 Task: Create a task  Add support for speech-to-text and text-to-speech conversion , assign it to team member softage.7@softage.net in the project WorkFlow and update the status of the task to  At Risk , set the priority of the task to Medium.
Action: Mouse moved to (74, 527)
Screenshot: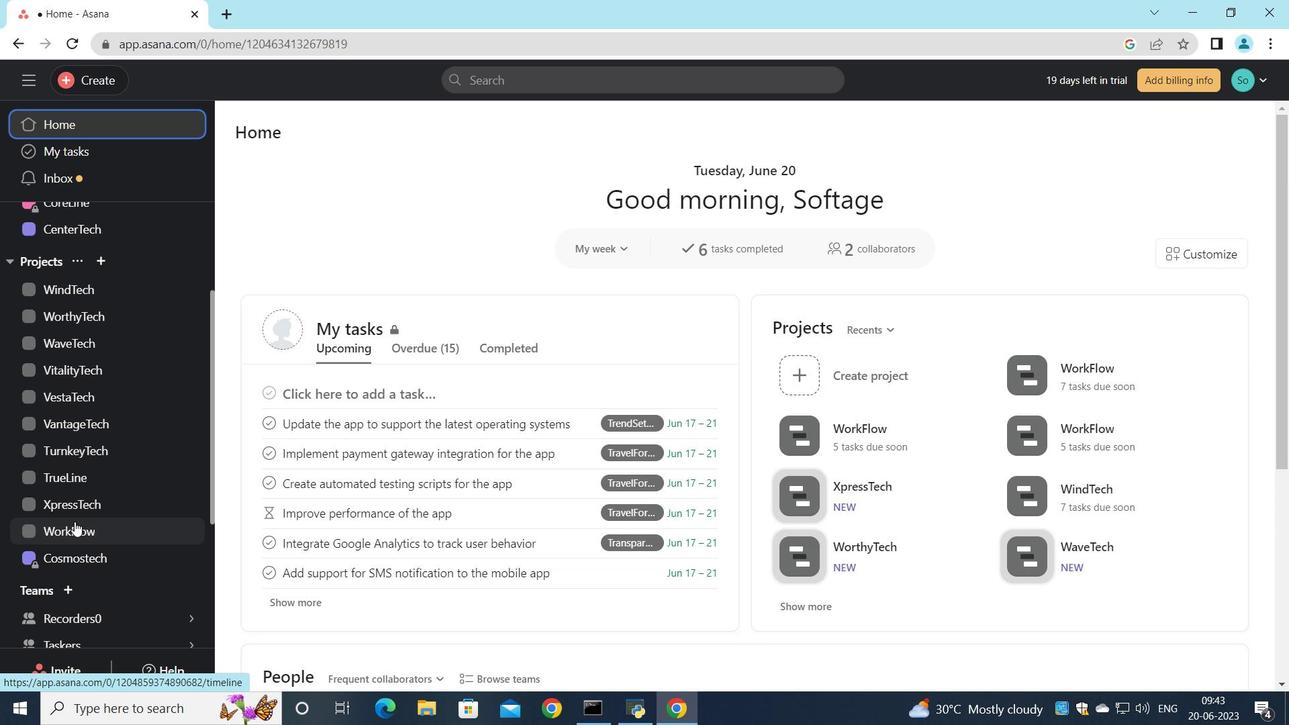 
Action: Mouse pressed left at (74, 527)
Screenshot: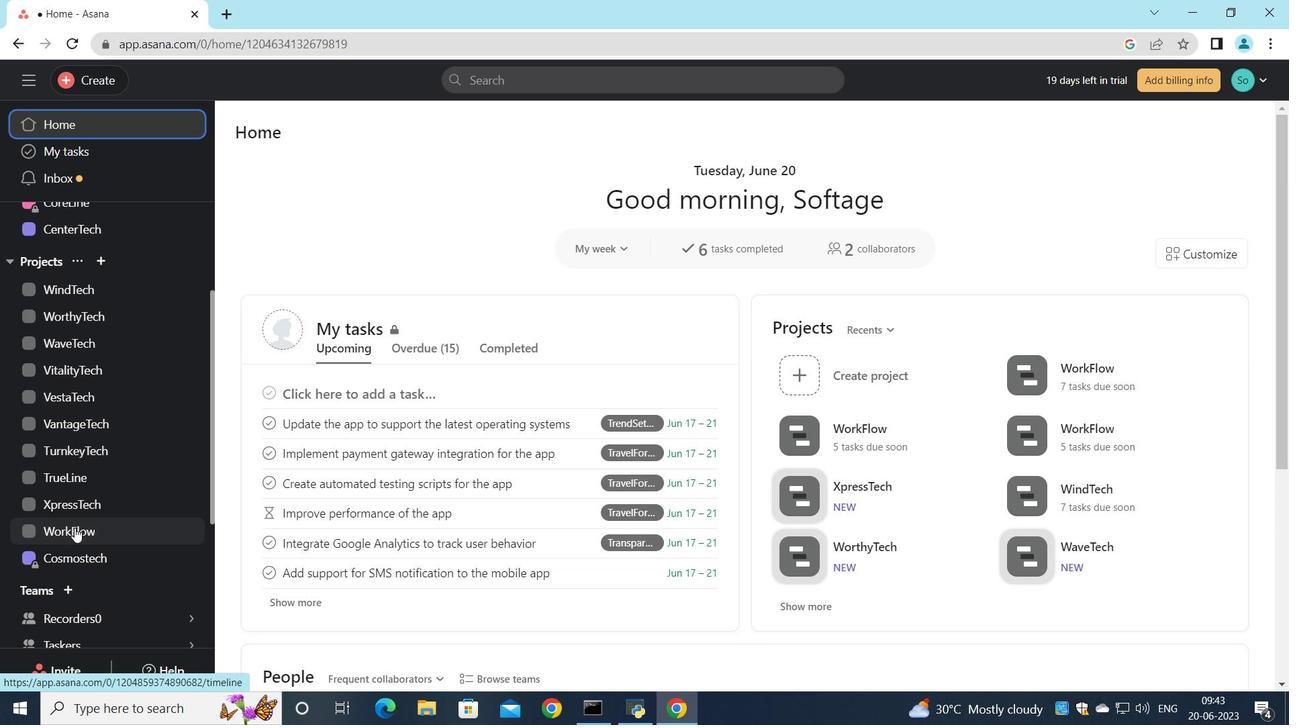 
Action: Mouse moved to (276, 210)
Screenshot: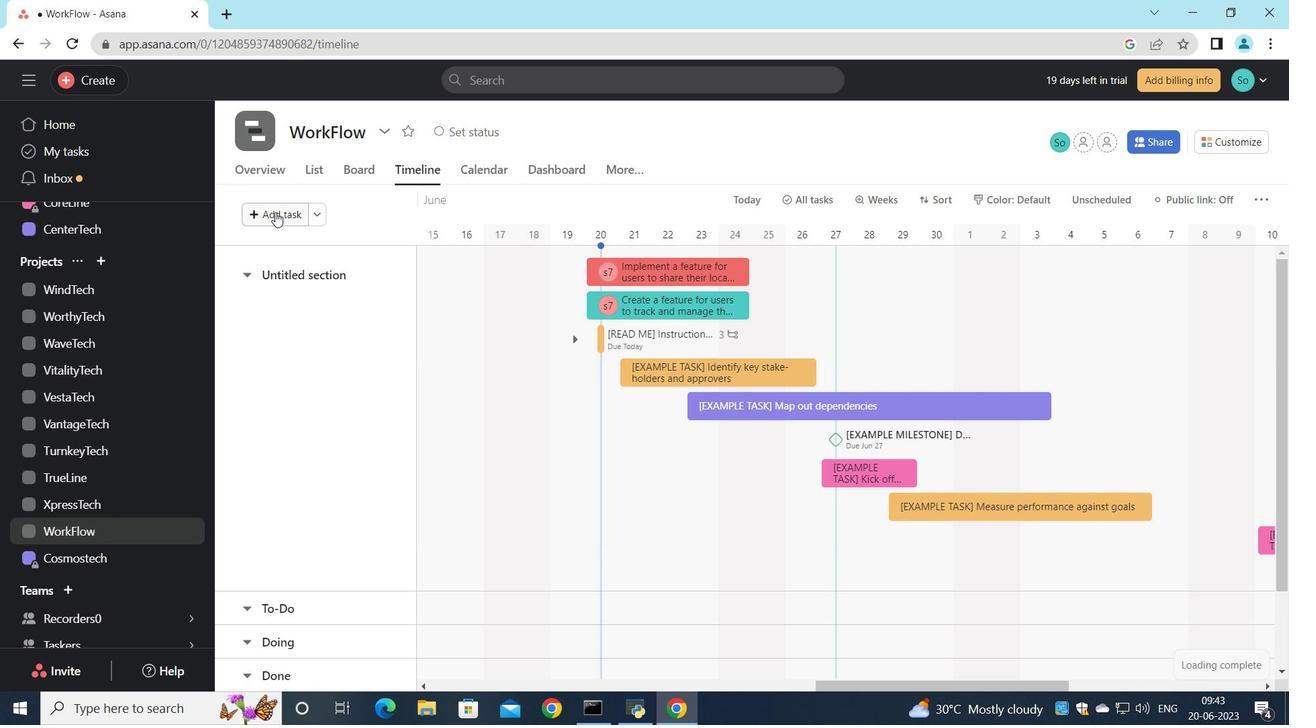 
Action: Mouse pressed left at (276, 210)
Screenshot: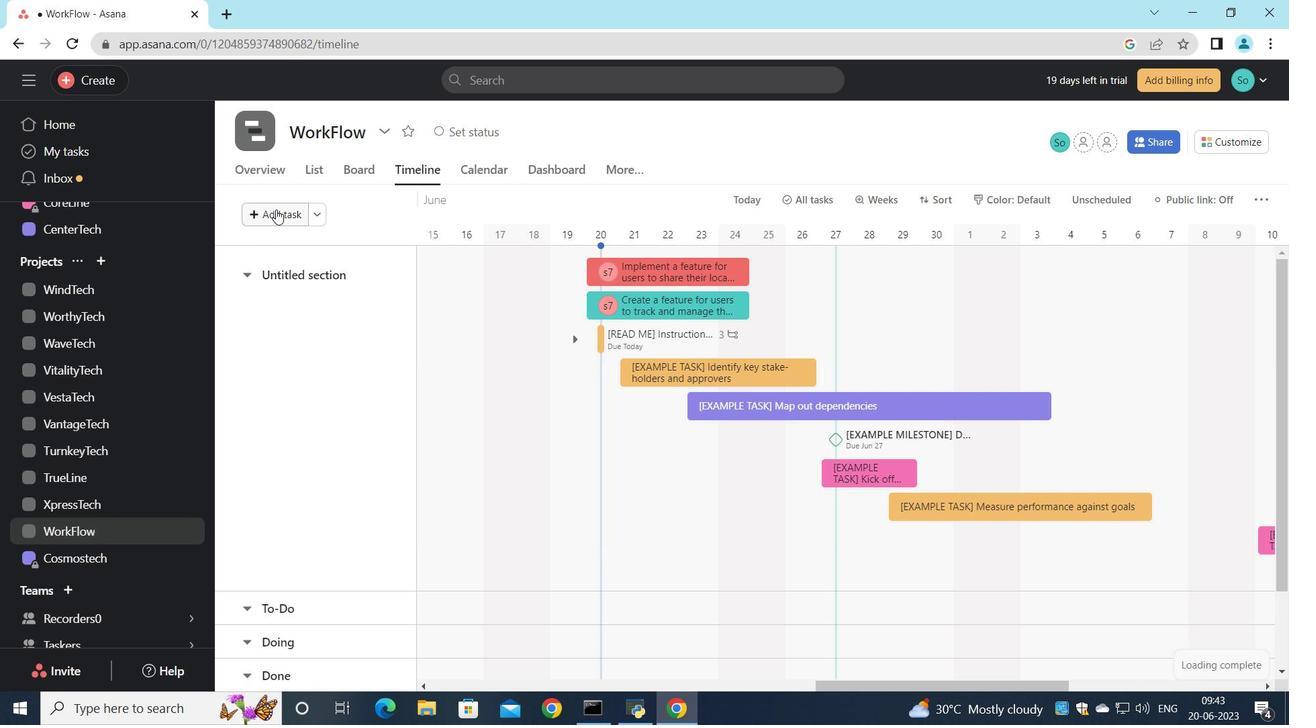 
Action: Mouse moved to (621, 253)
Screenshot: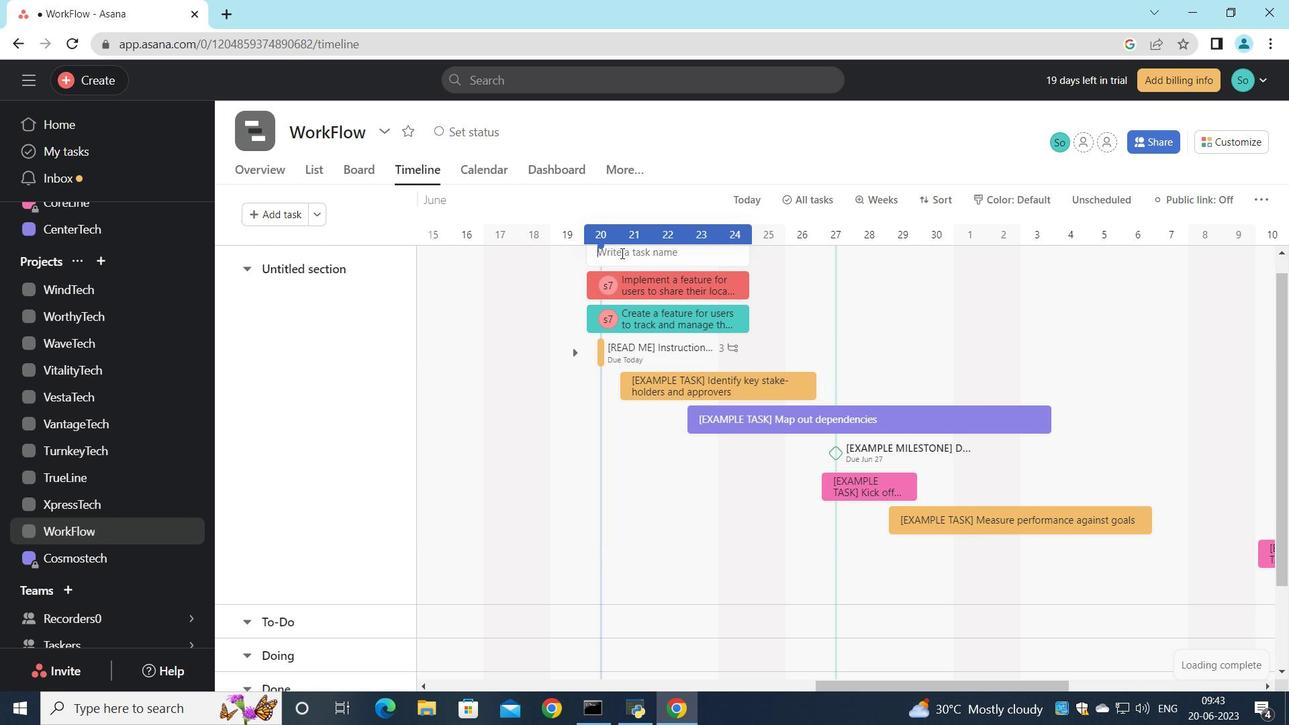 
Action: Mouse pressed left at (621, 253)
Screenshot: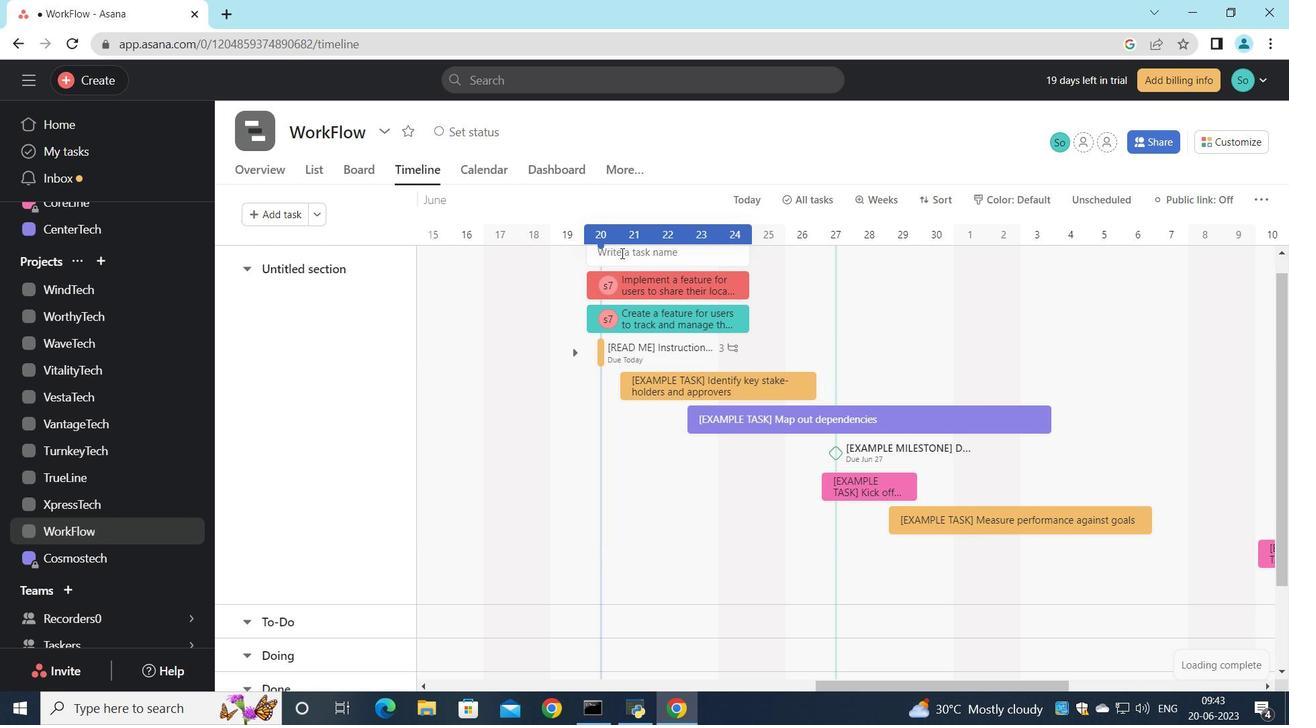 
Action: Key pressed <Key.shift>Add<Key.space>support<Key.space>for<Key.space>speech<Key.space><Key.backspace>-ti<Key.backspace>o-text<Key.space>and<Key.space>text-to-speech<Key.space>conversion<Key.enter>
Screenshot: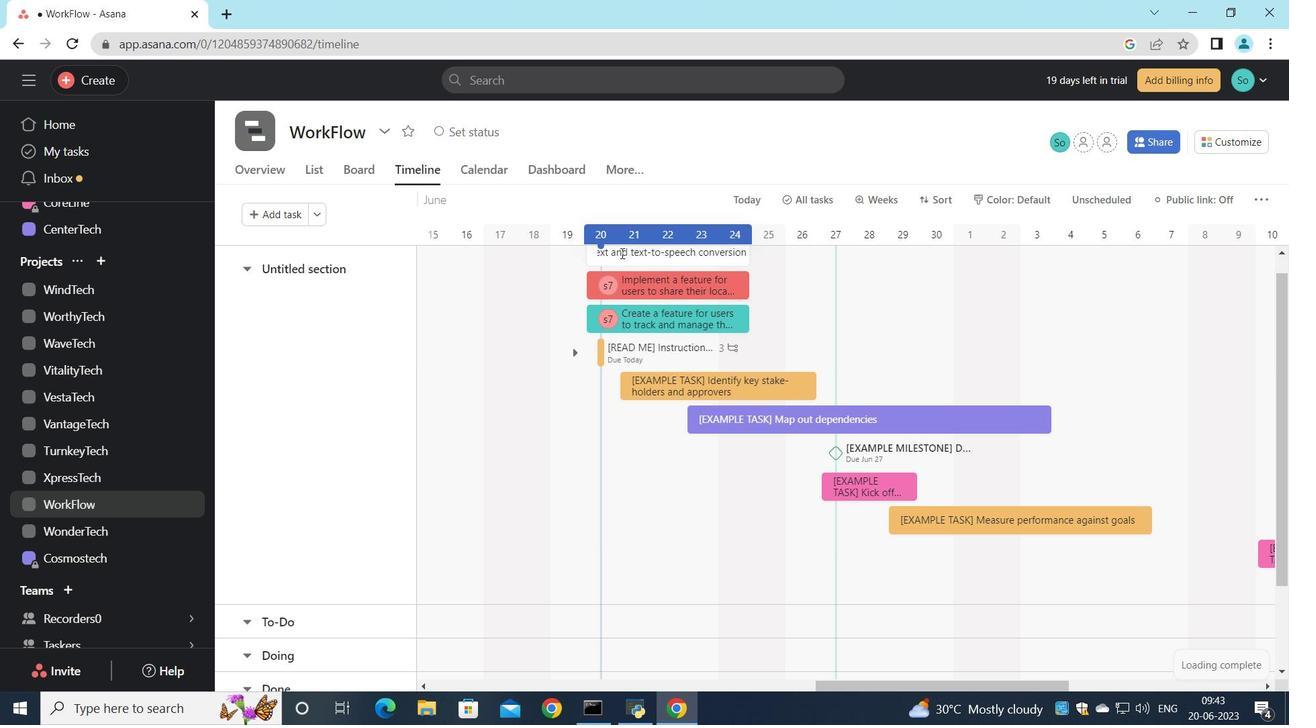 
Action: Mouse pressed left at (621, 253)
Screenshot: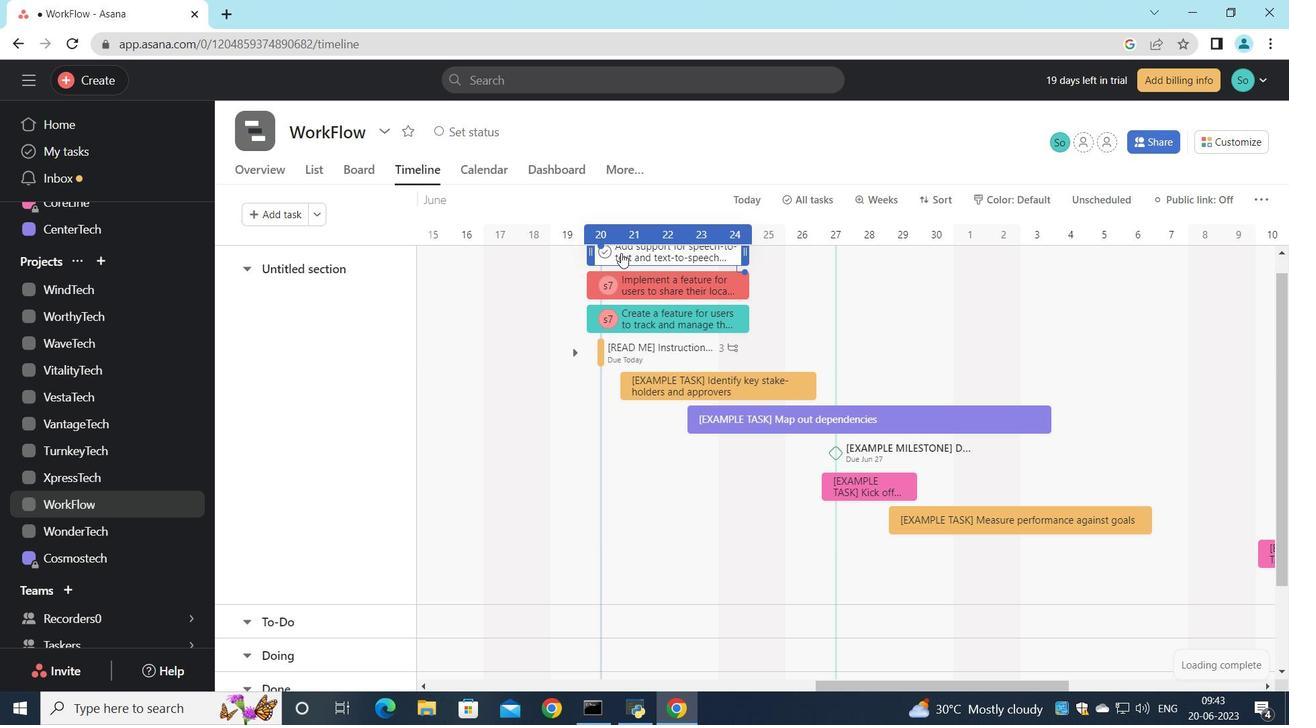 
Action: Mouse moved to (881, 332)
Screenshot: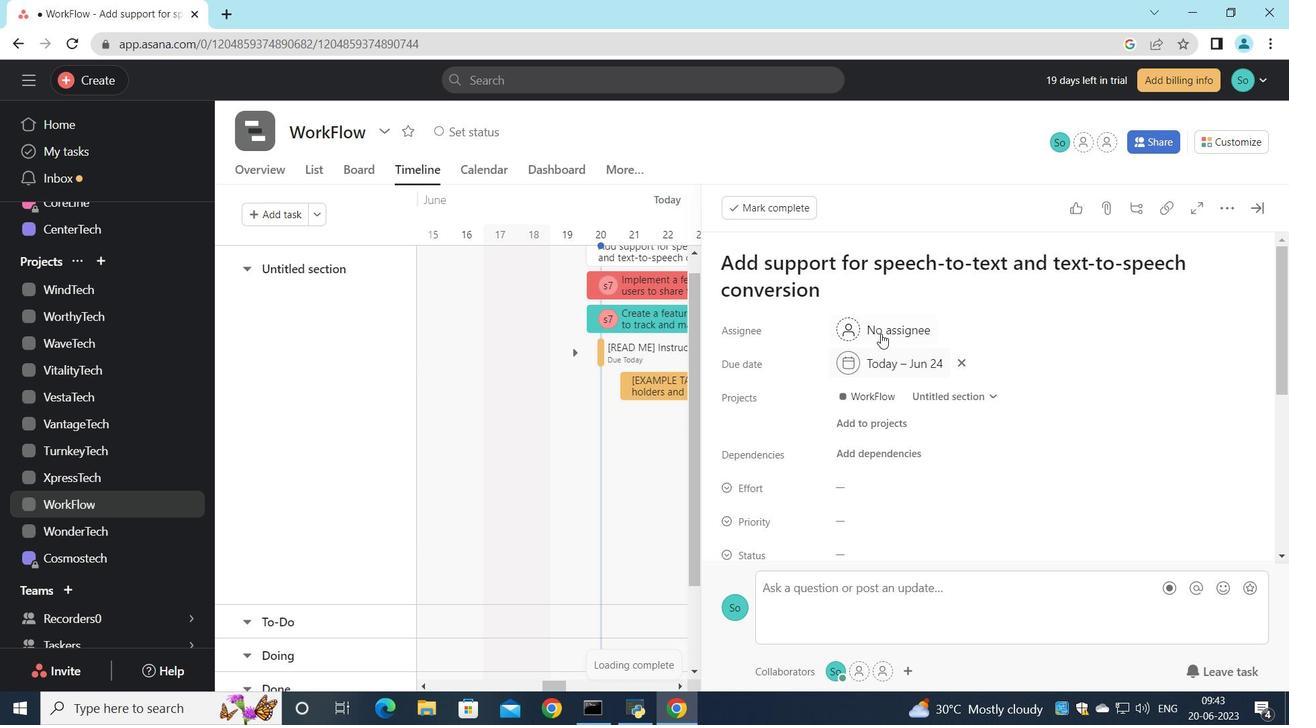 
Action: Mouse pressed left at (881, 332)
Screenshot: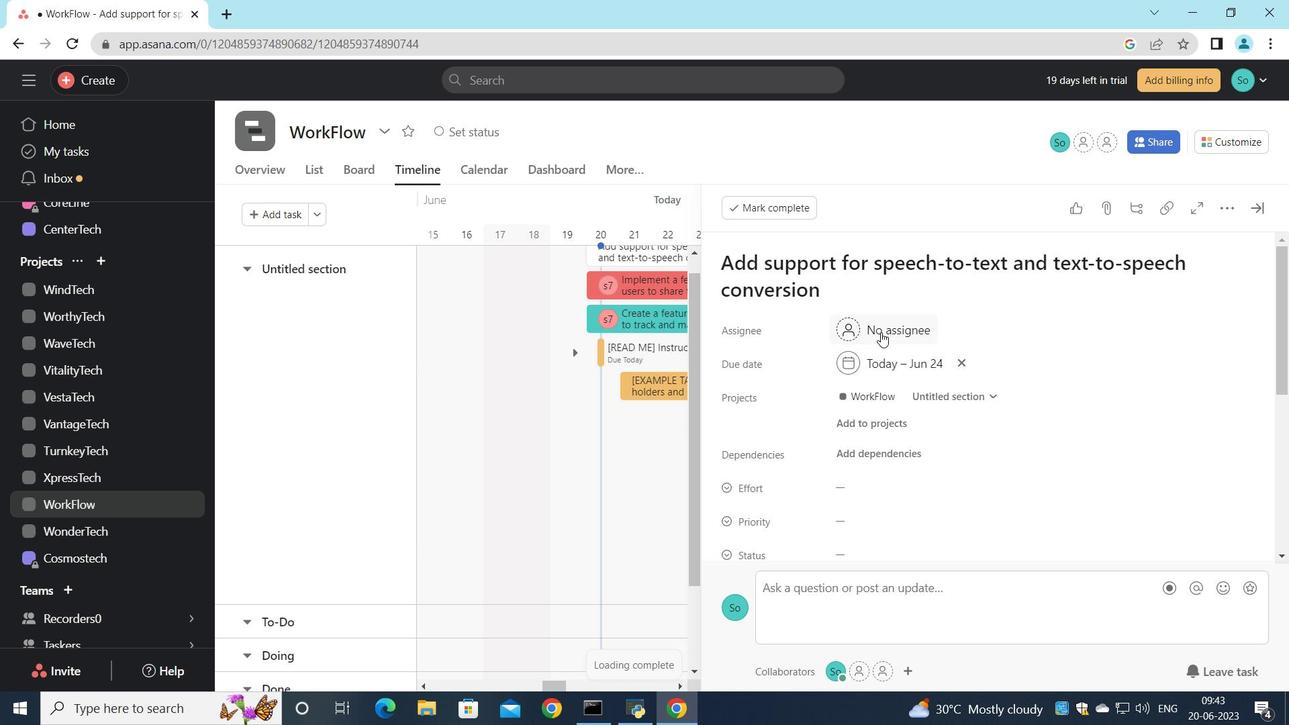 
Action: Key pressed softage.7<Key.shift>@softage.net
Screenshot: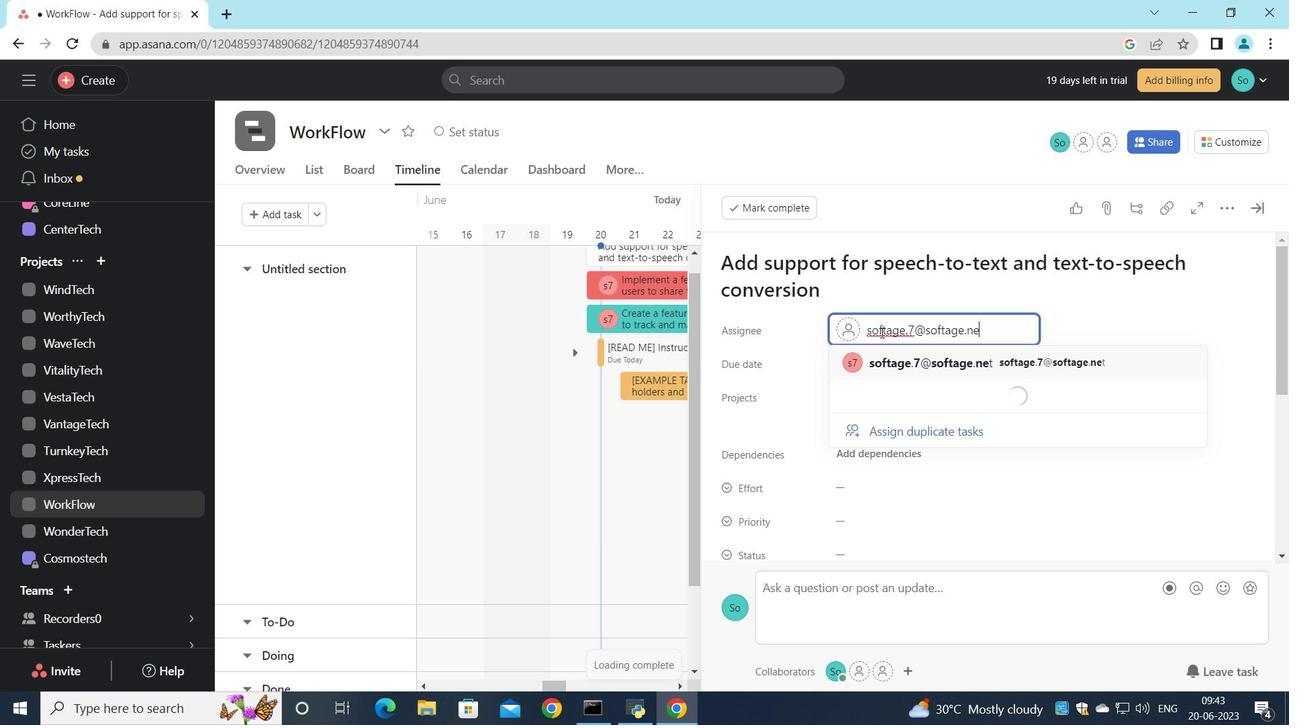 
Action: Mouse moved to (925, 366)
Screenshot: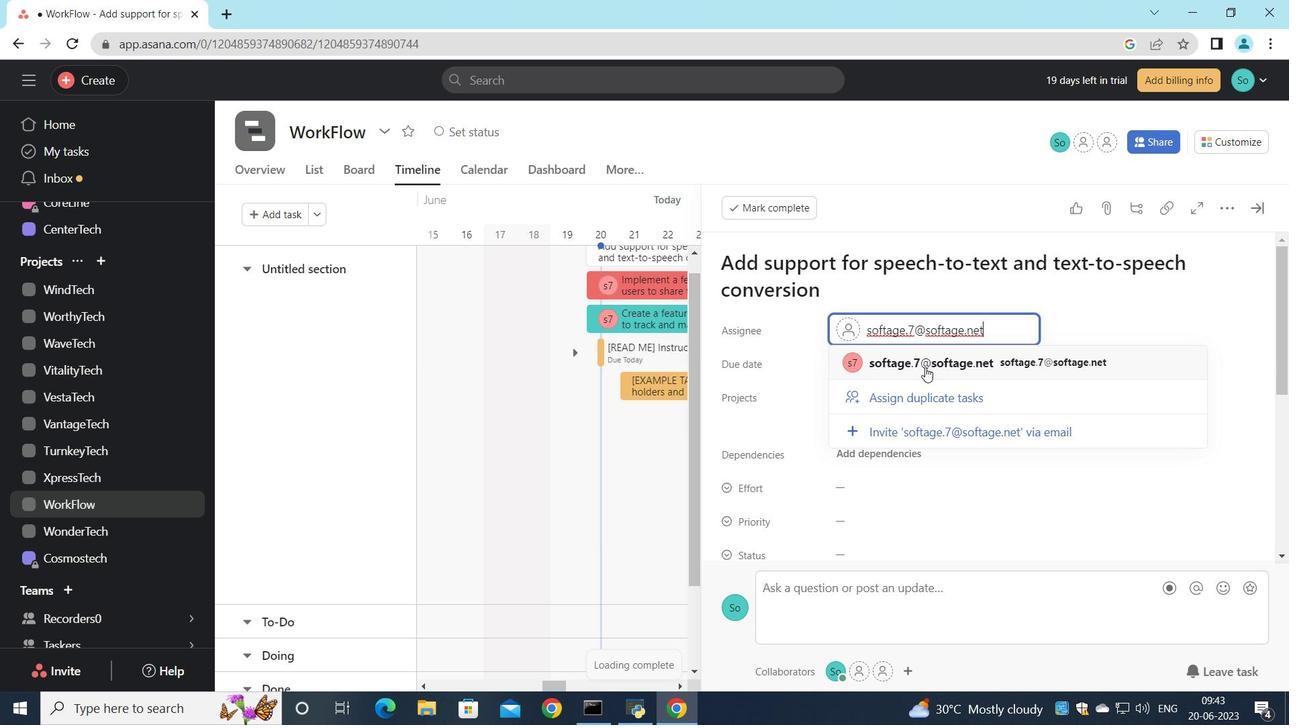 
Action: Mouse pressed left at (925, 366)
Screenshot: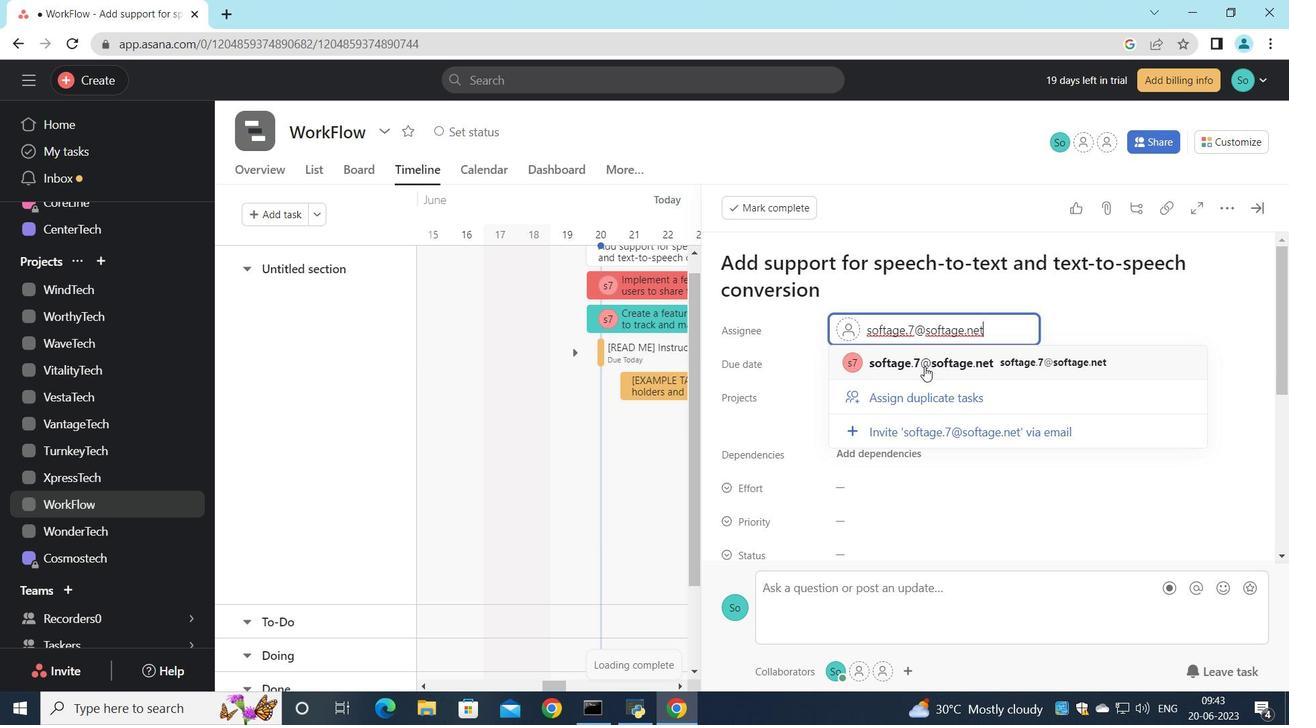 
Action: Mouse moved to (919, 445)
Screenshot: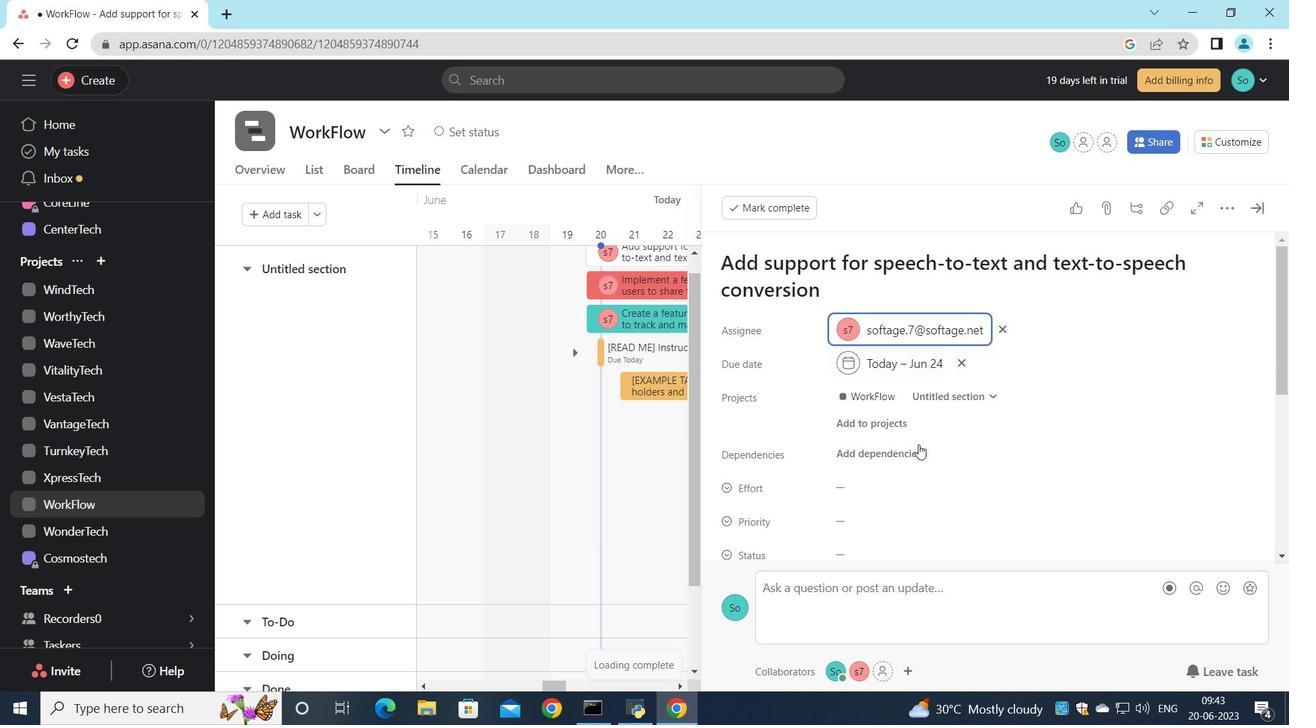 
Action: Mouse scrolled (919, 444) with delta (0, 0)
Screenshot: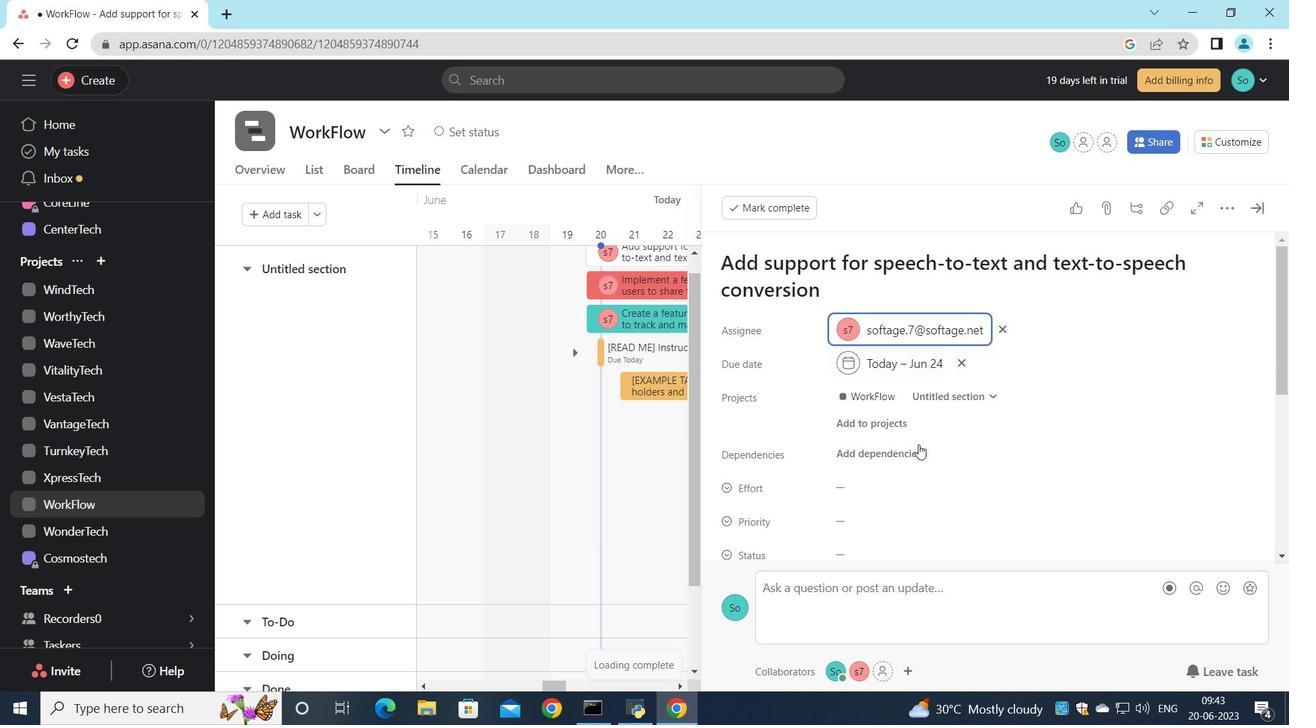 
Action: Mouse moved to (847, 455)
Screenshot: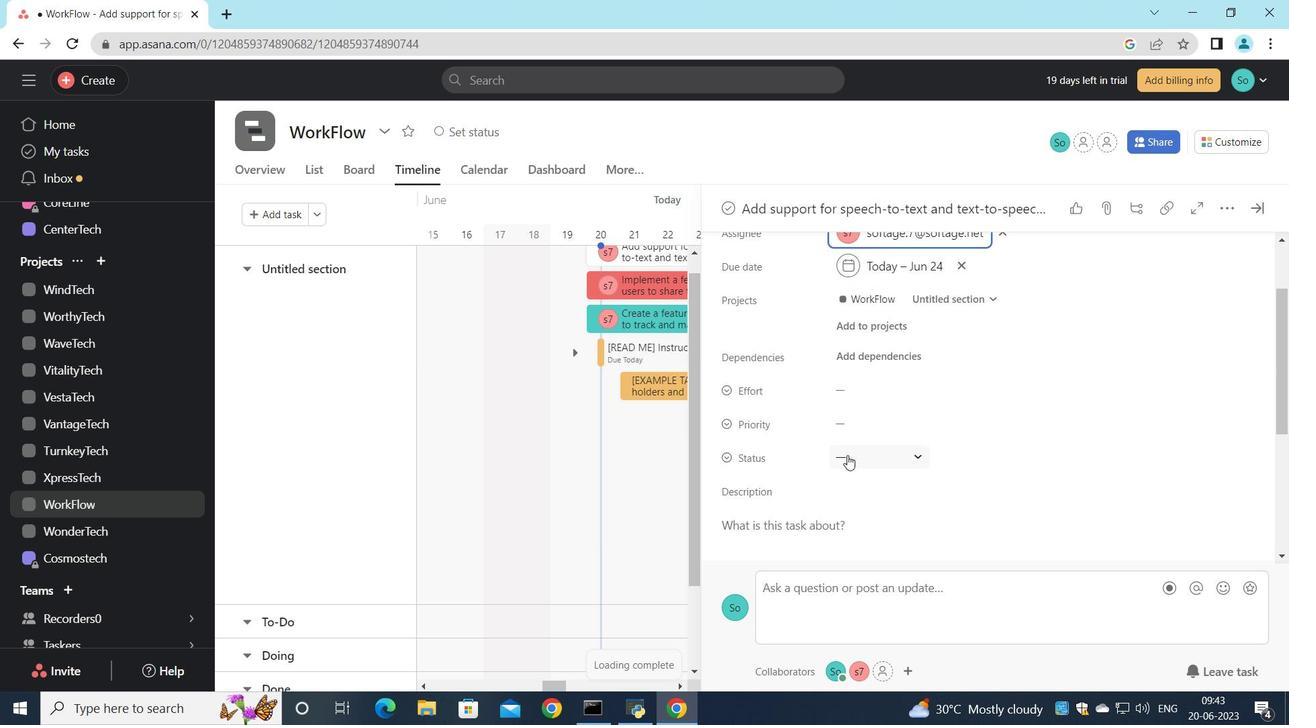 
Action: Mouse pressed left at (847, 455)
Screenshot: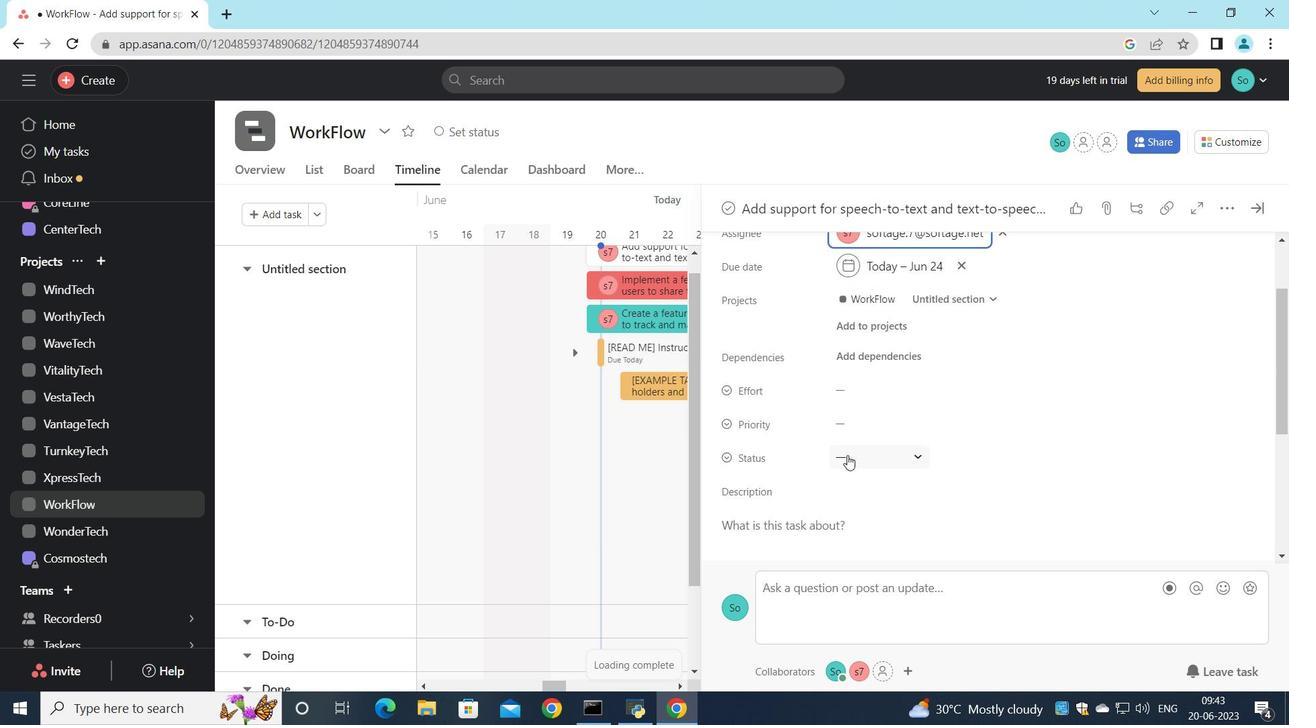 
Action: Mouse moved to (890, 546)
Screenshot: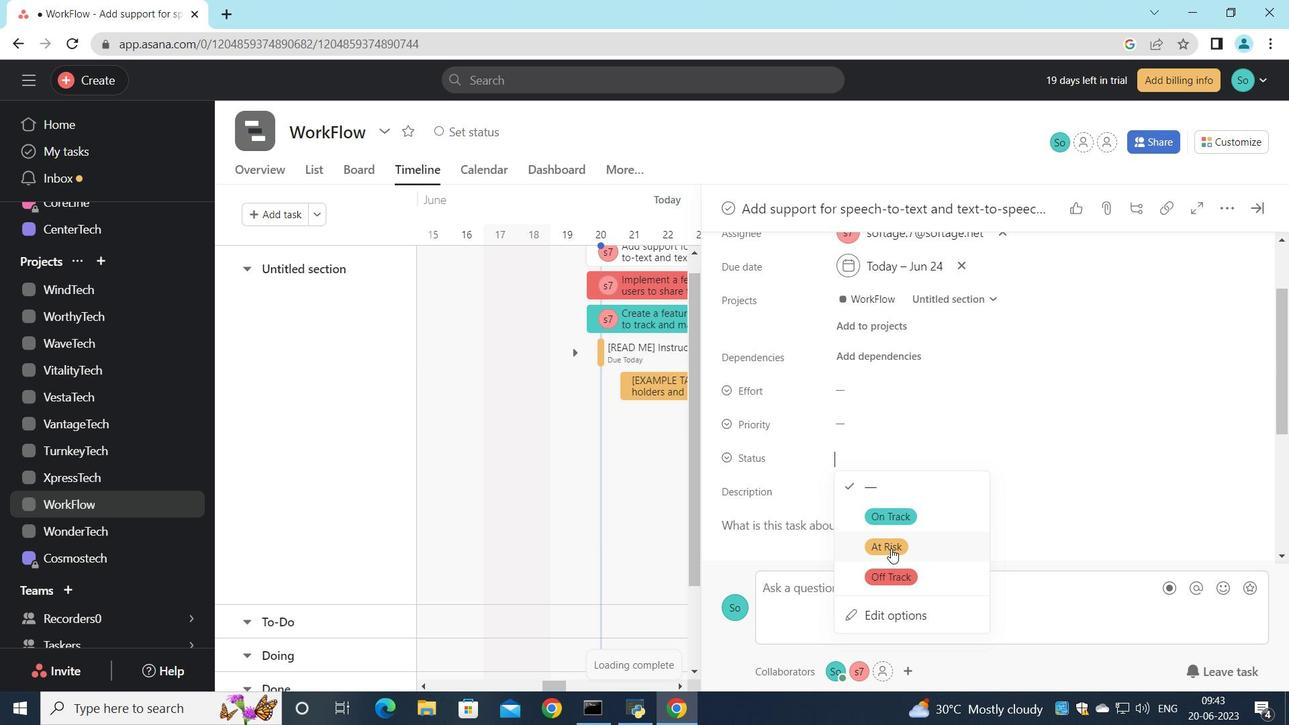 
Action: Mouse pressed left at (890, 546)
Screenshot: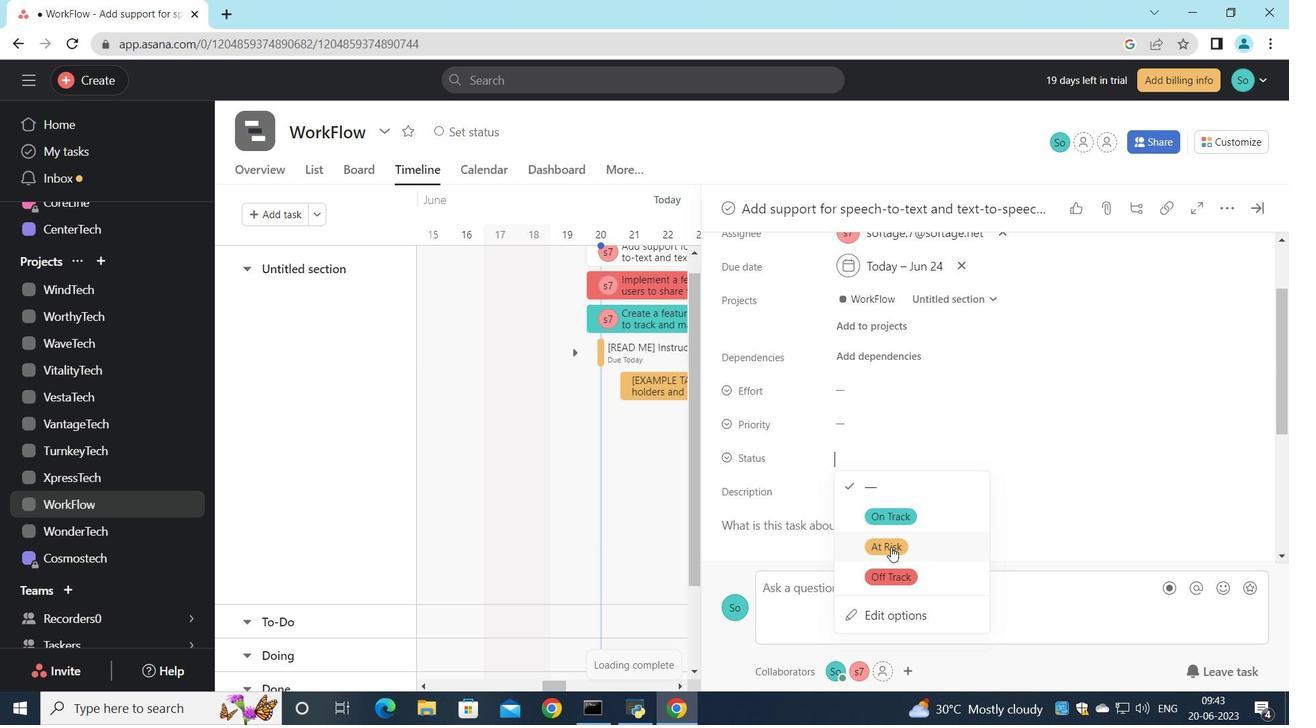 
Action: Mouse moved to (838, 421)
Screenshot: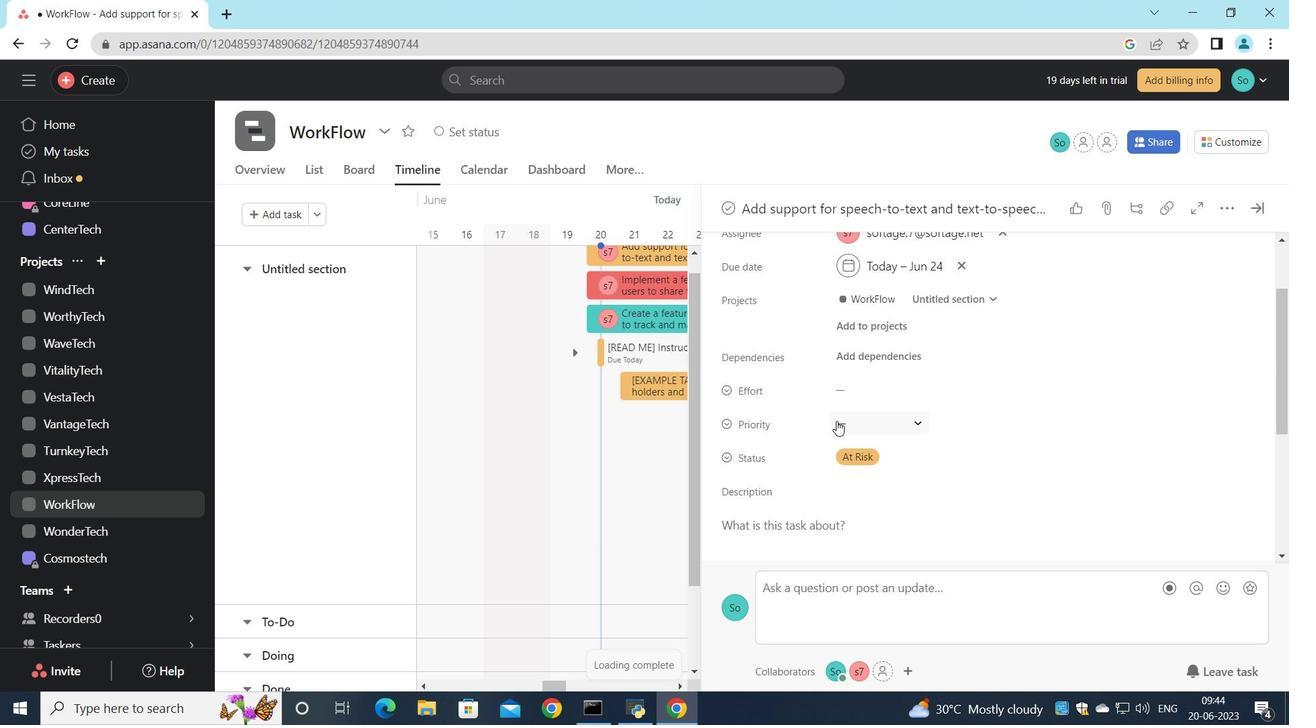 
Action: Mouse pressed left at (838, 421)
Screenshot: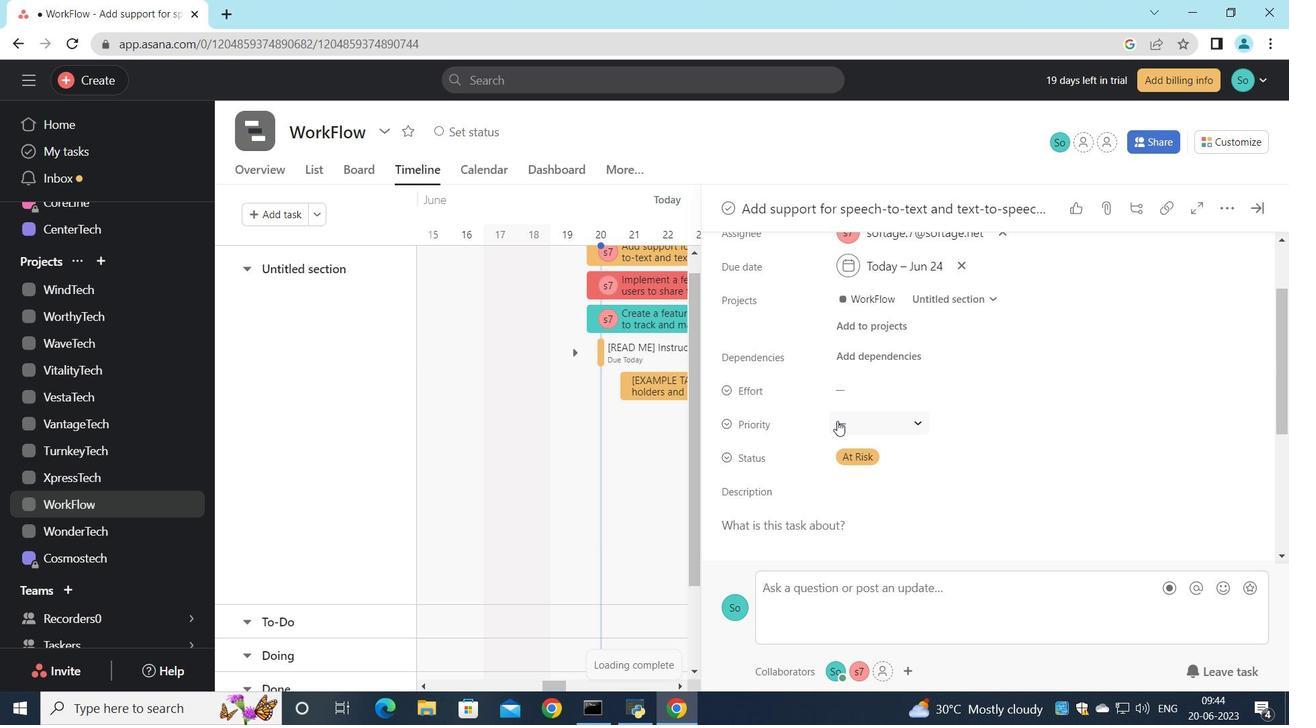 
Action: Mouse moved to (910, 509)
Screenshot: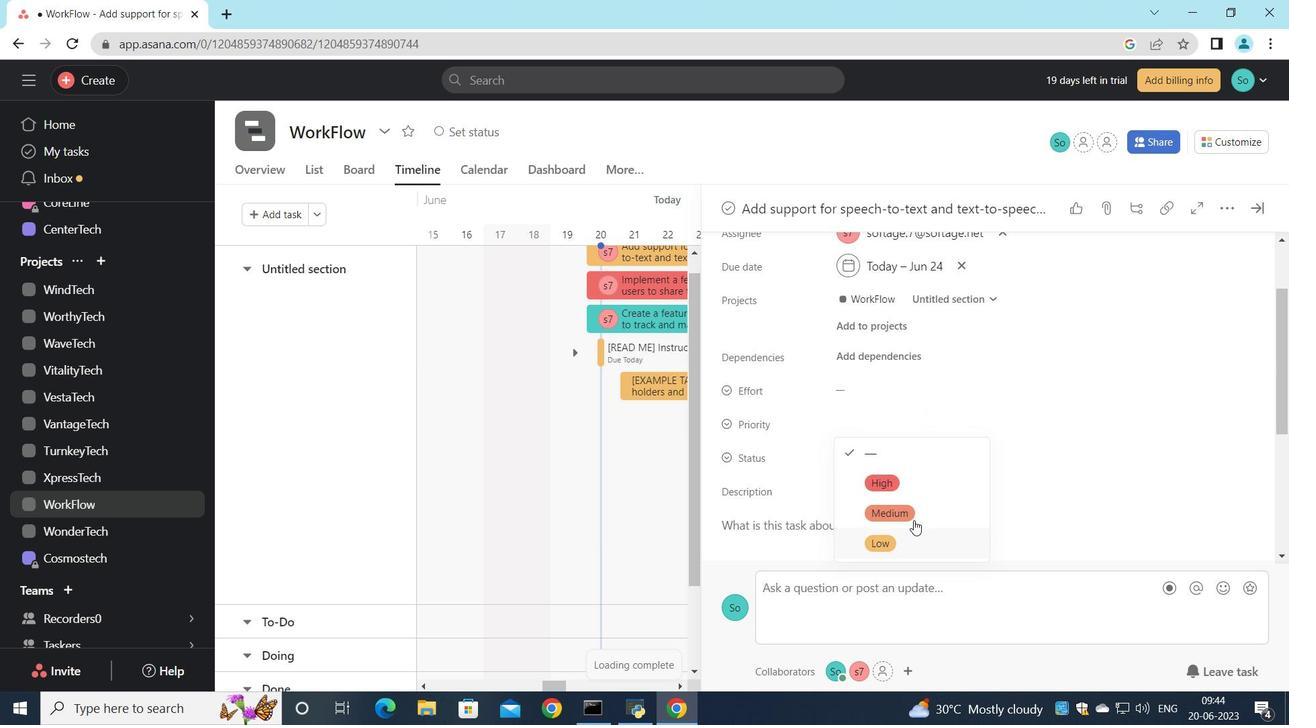 
Action: Mouse pressed left at (910, 509)
Screenshot: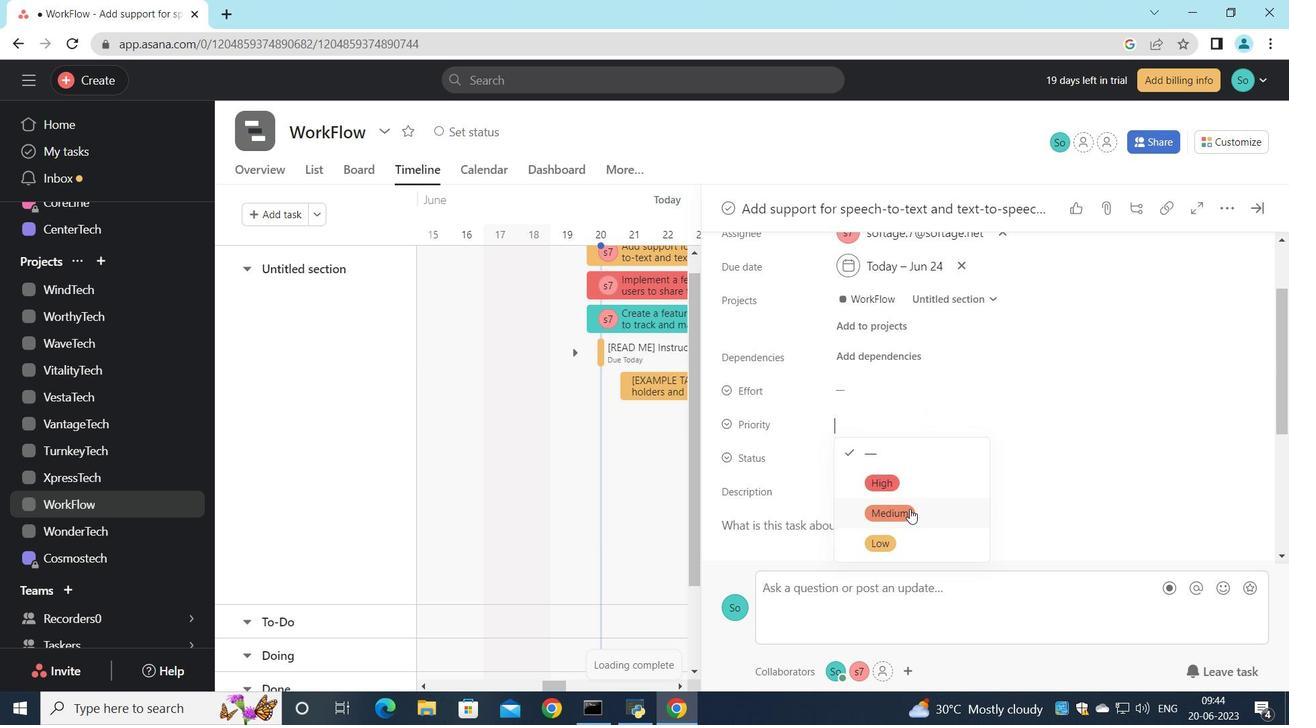 
Action: Mouse moved to (907, 508)
Screenshot: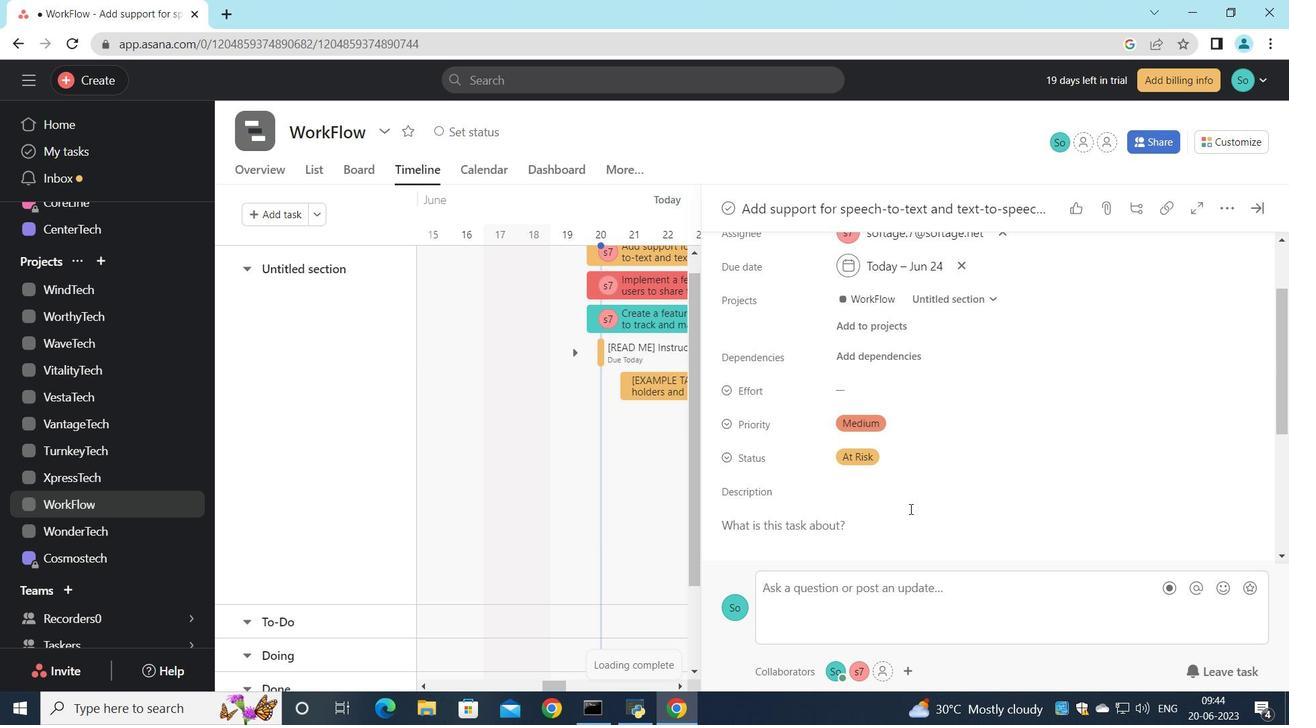 
